 Task: Look for "Selection" in the keyboard shortcut section.
Action: Mouse moved to (369, 127)
Screenshot: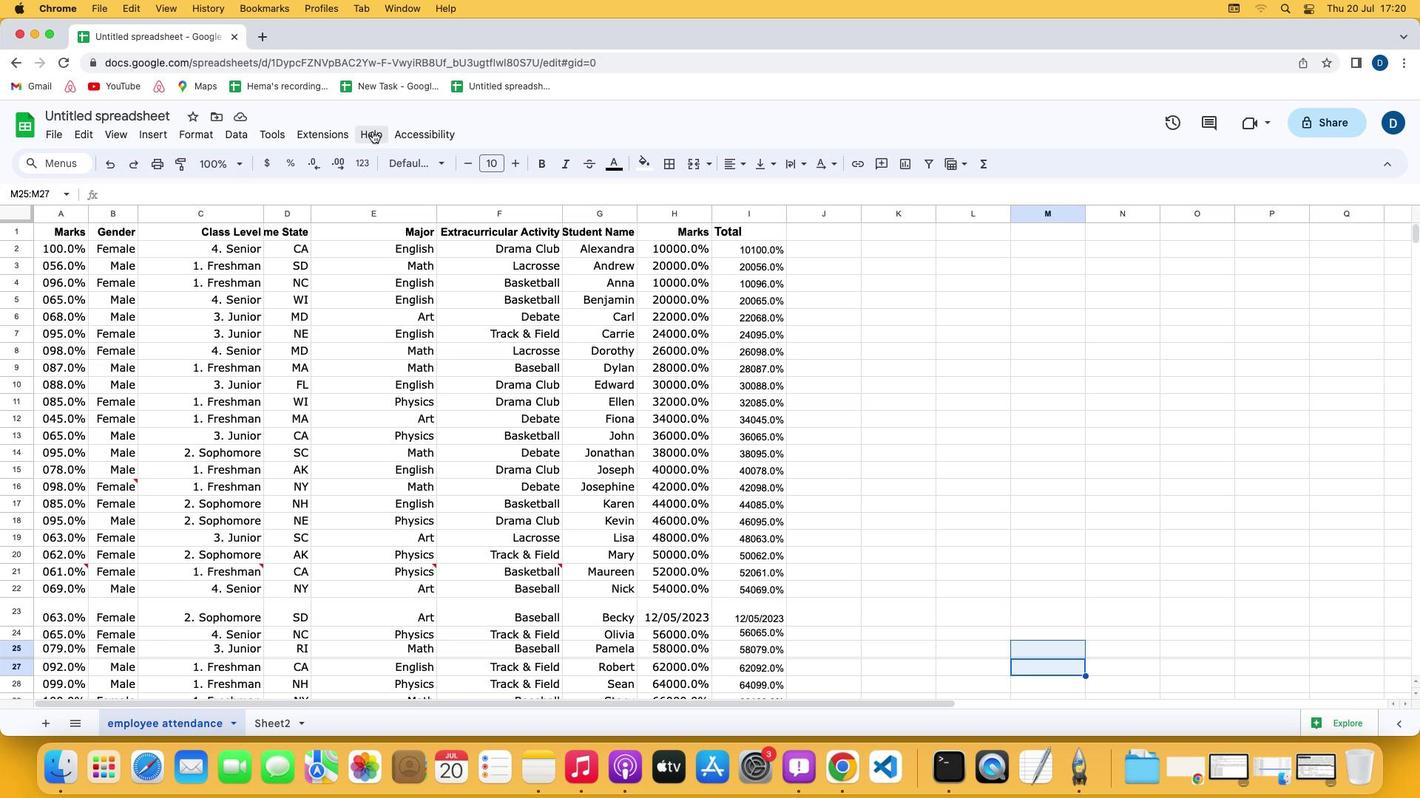 
Action: Mouse pressed left at (369, 127)
Screenshot: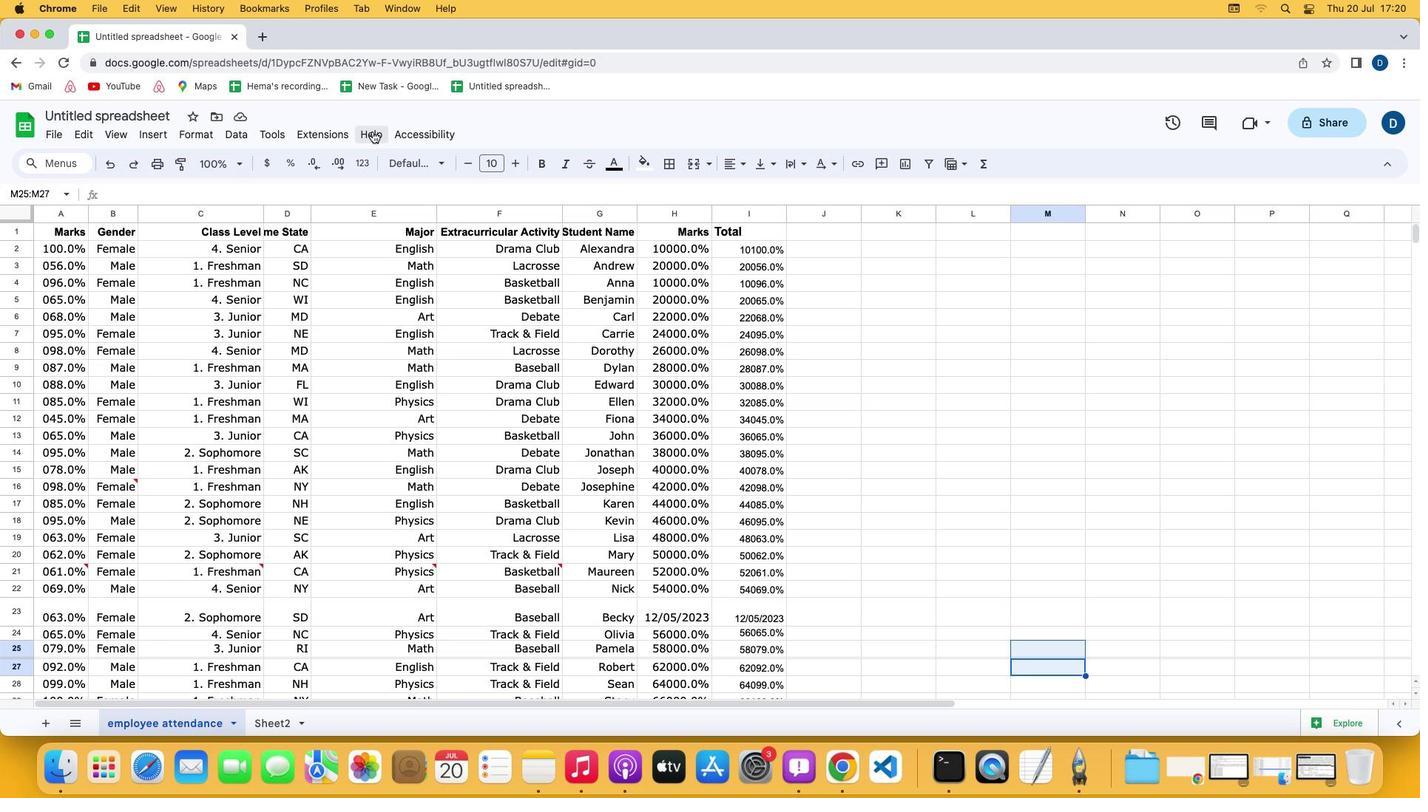 
Action: Mouse moved to (370, 130)
Screenshot: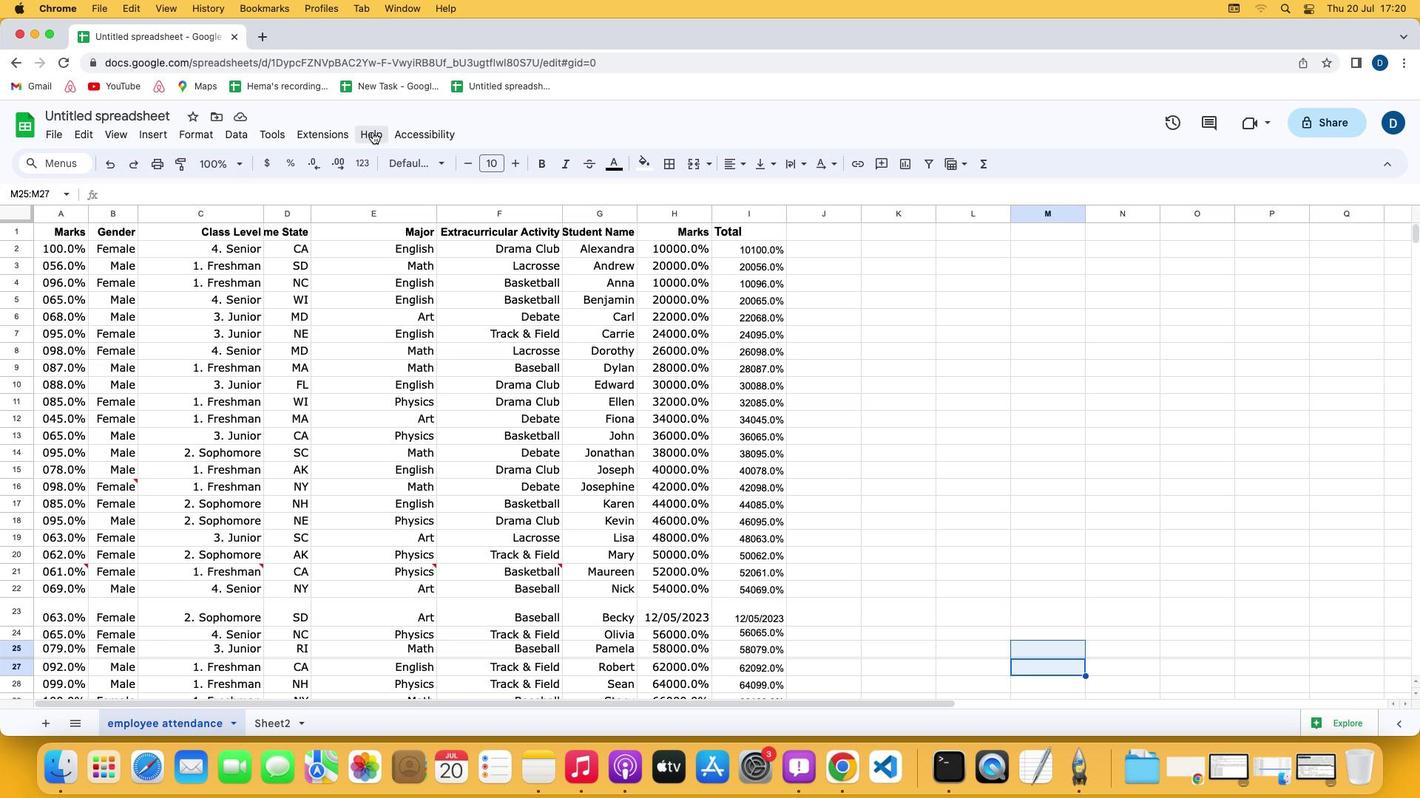 
Action: Mouse pressed left at (370, 130)
Screenshot: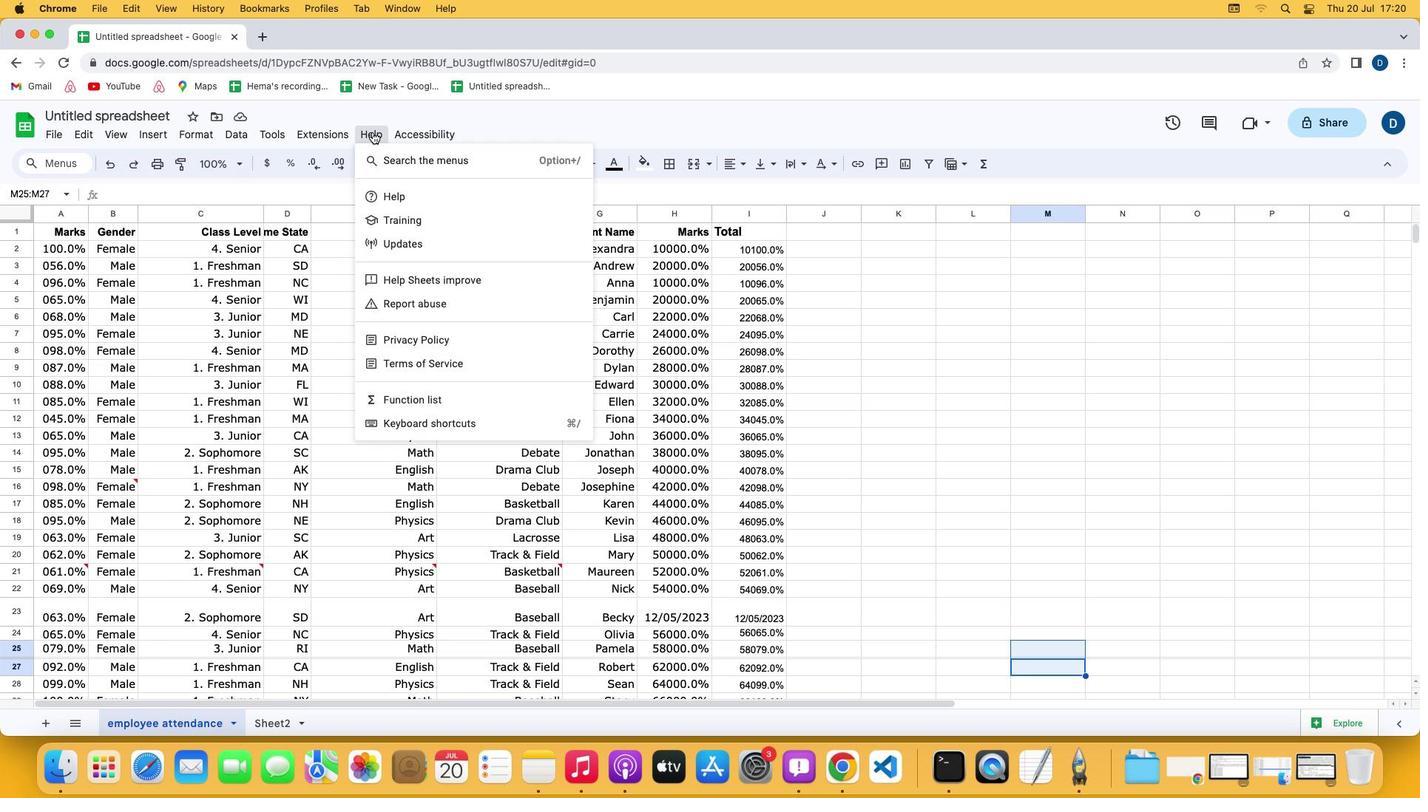 
Action: Mouse moved to (427, 420)
Screenshot: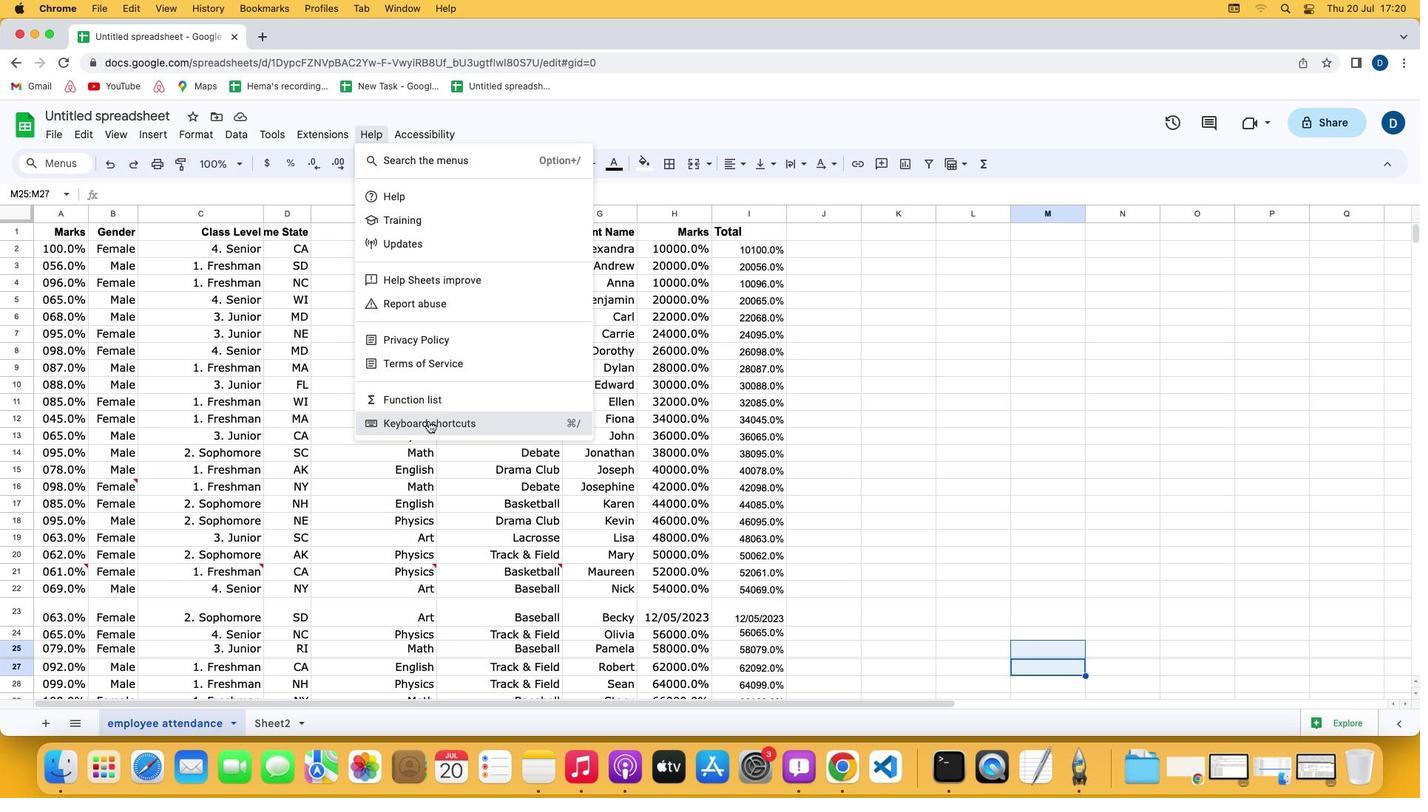 
Action: Mouse pressed left at (427, 420)
Screenshot: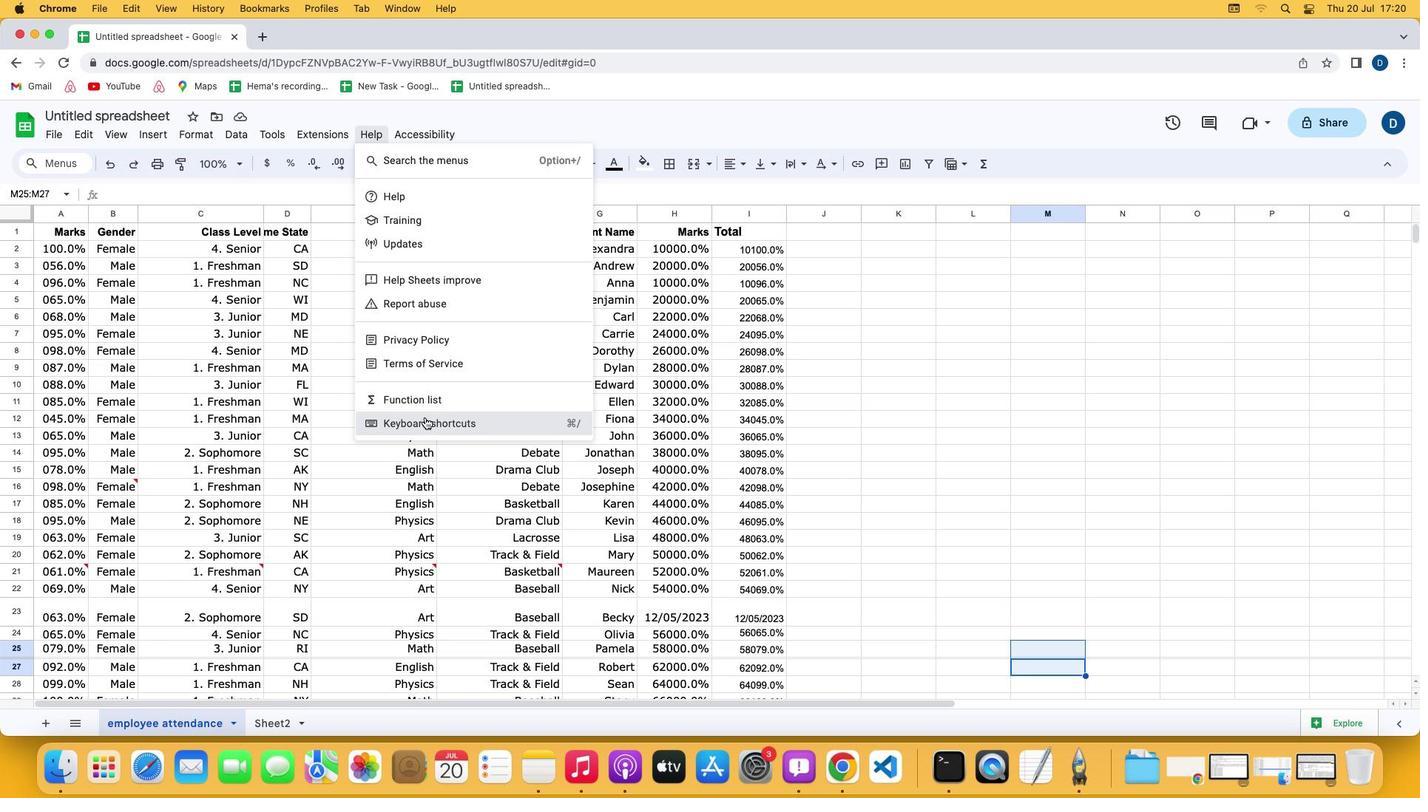 
Action: Mouse moved to (449, 449)
Screenshot: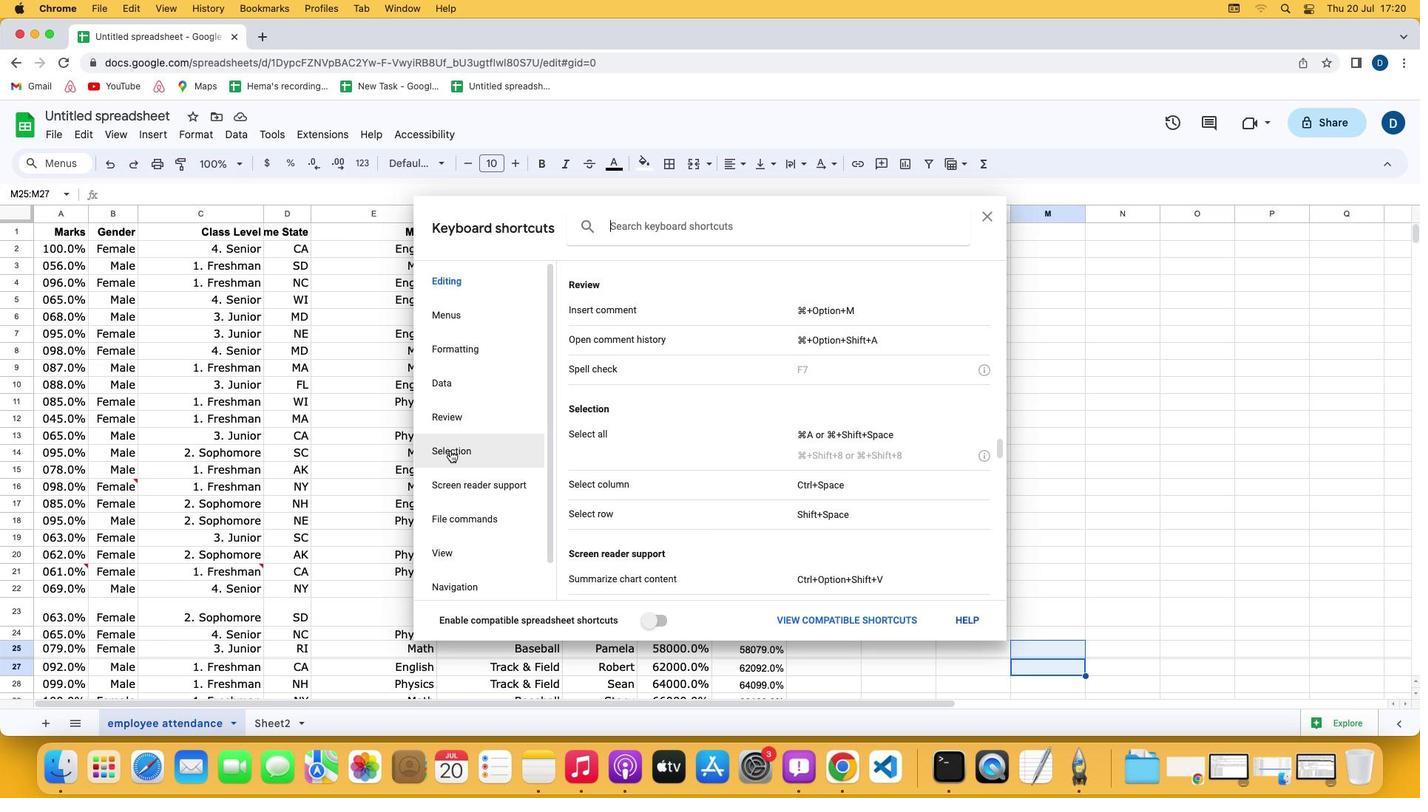 
Action: Mouse pressed left at (449, 449)
Screenshot: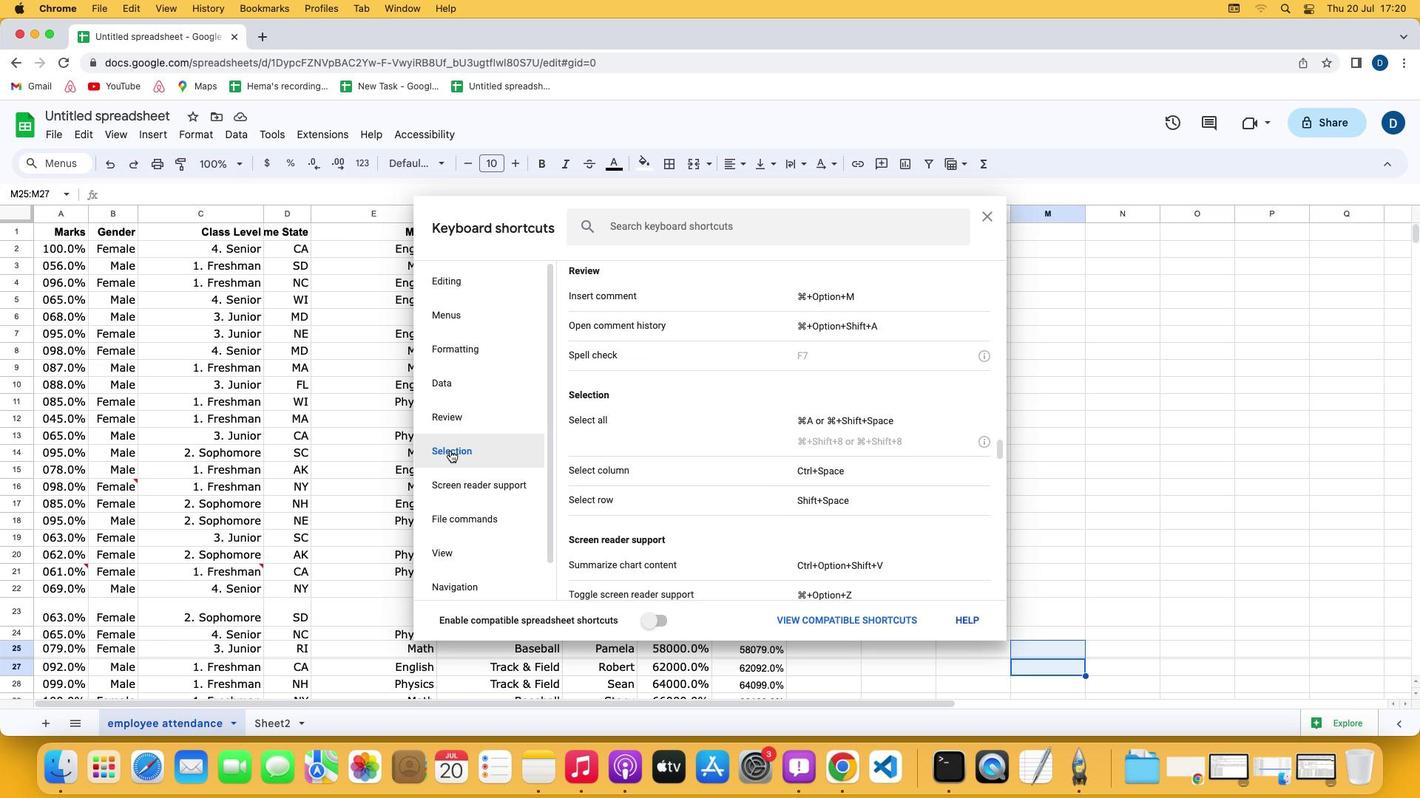 
Action: Mouse moved to (725, 434)
Screenshot: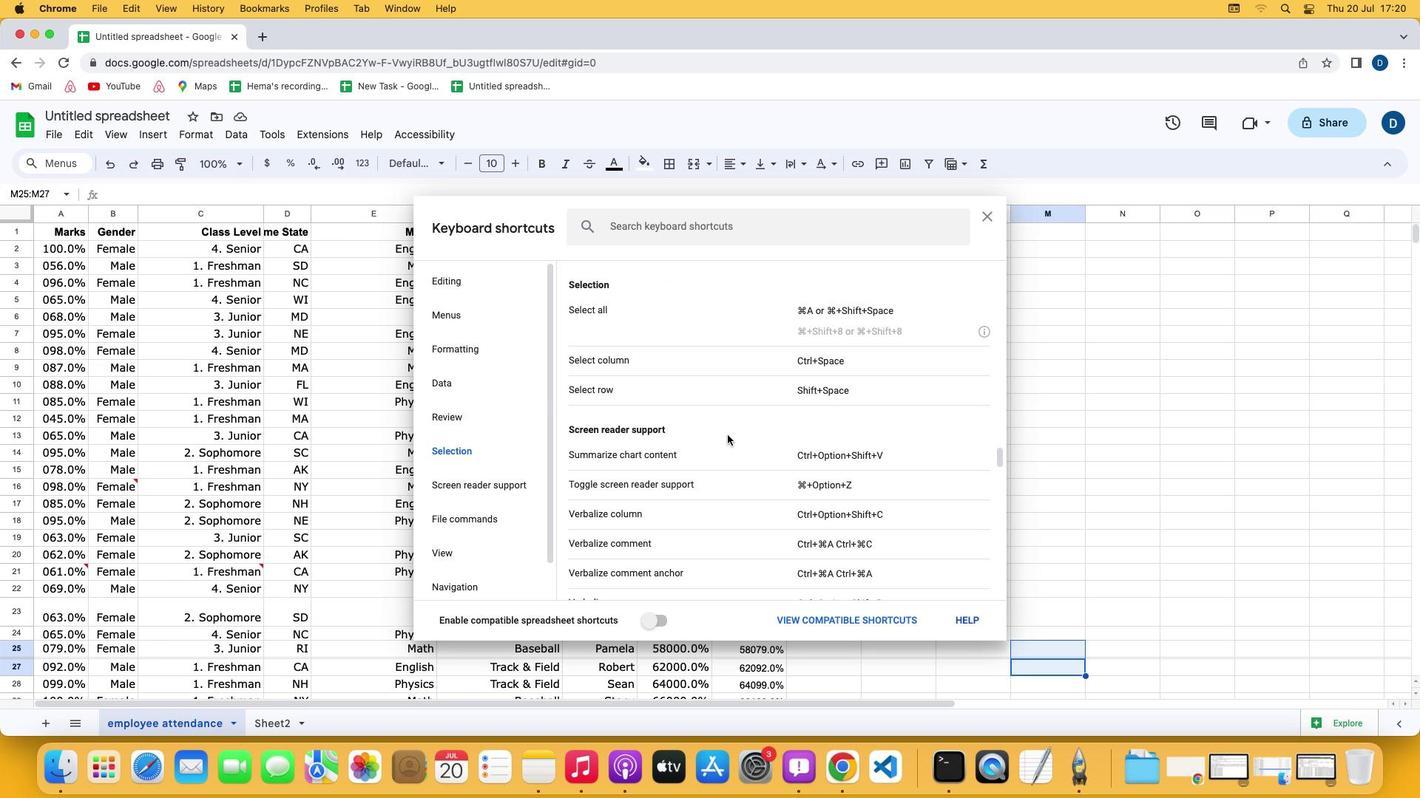 
